 Task: Create a task  Implement a new network security system for a company , assign it to team member softage.3@softage.net in the project AgileForge and update the status of the task to  At Risk , set the priority of the task to Medium
Action: Mouse moved to (70, 383)
Screenshot: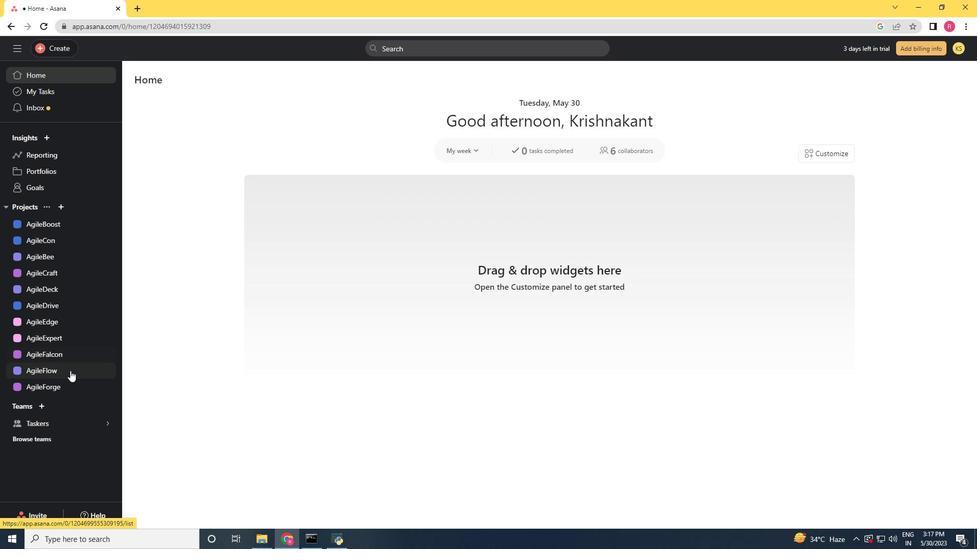
Action: Mouse pressed left at (70, 383)
Screenshot: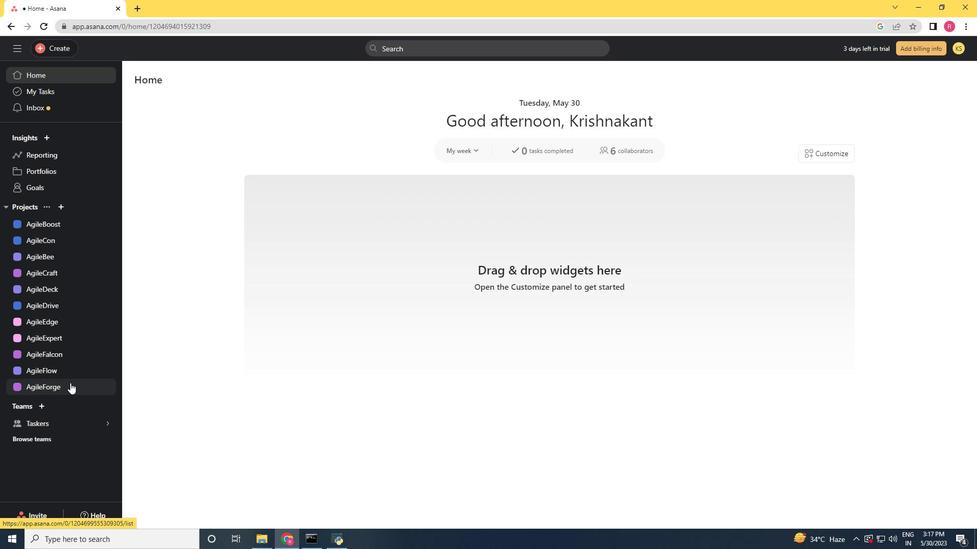 
Action: Mouse moved to (47, 49)
Screenshot: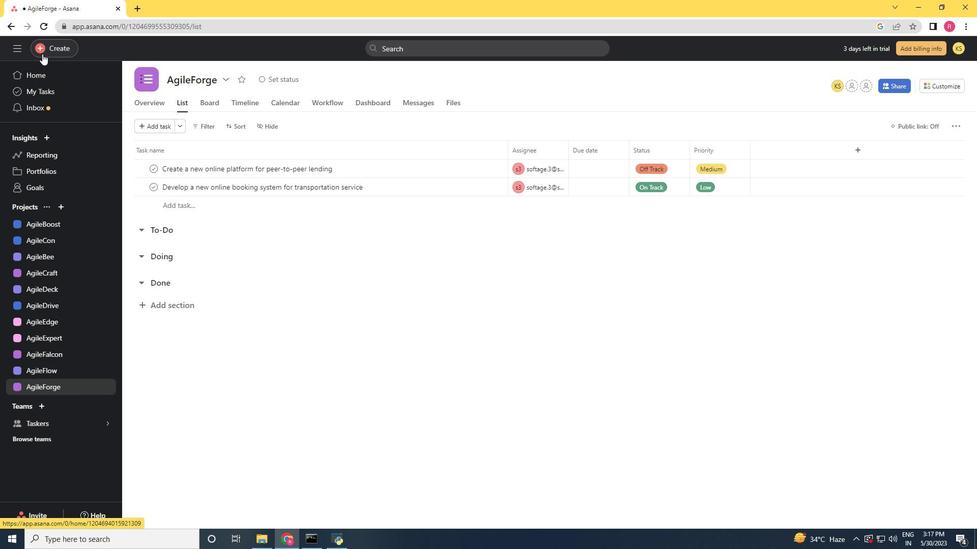 
Action: Mouse pressed left at (47, 49)
Screenshot: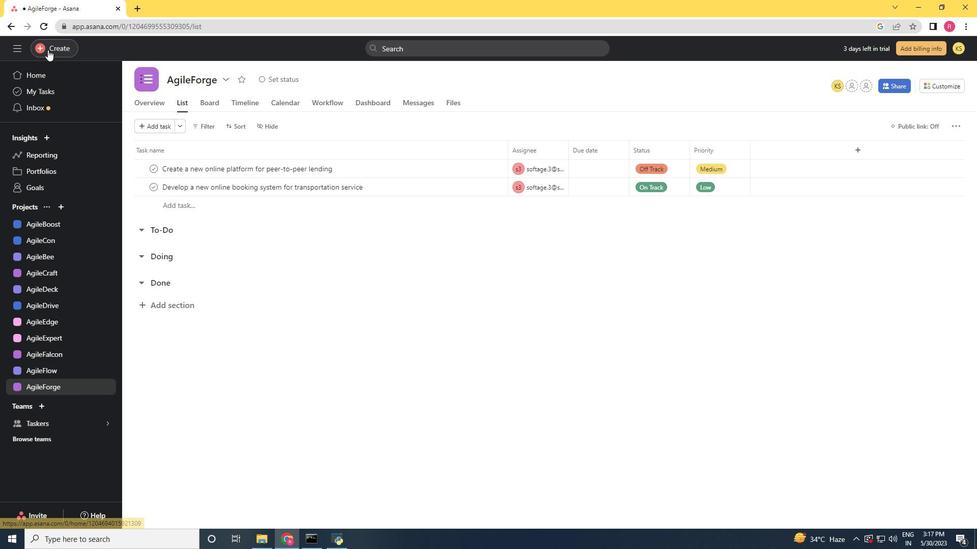 
Action: Mouse moved to (114, 46)
Screenshot: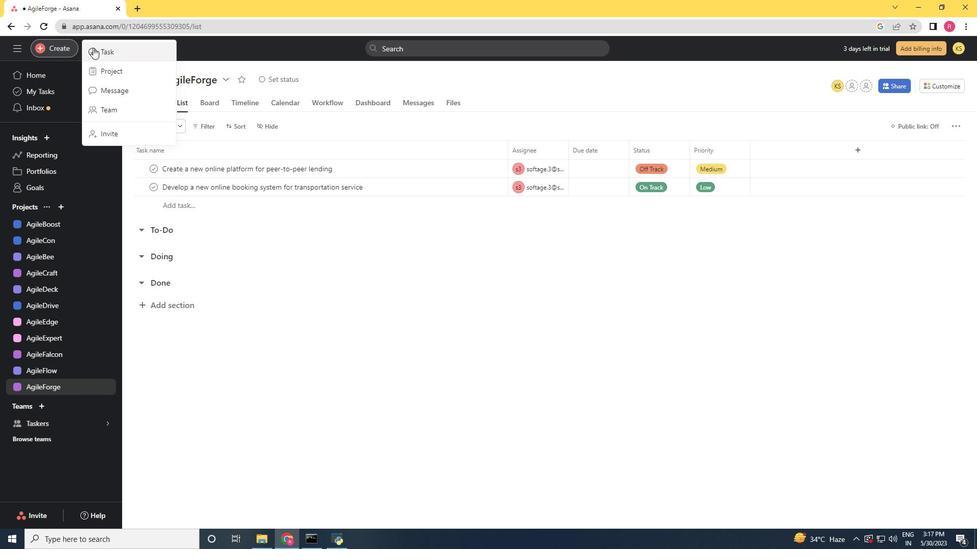 
Action: Mouse pressed left at (114, 46)
Screenshot: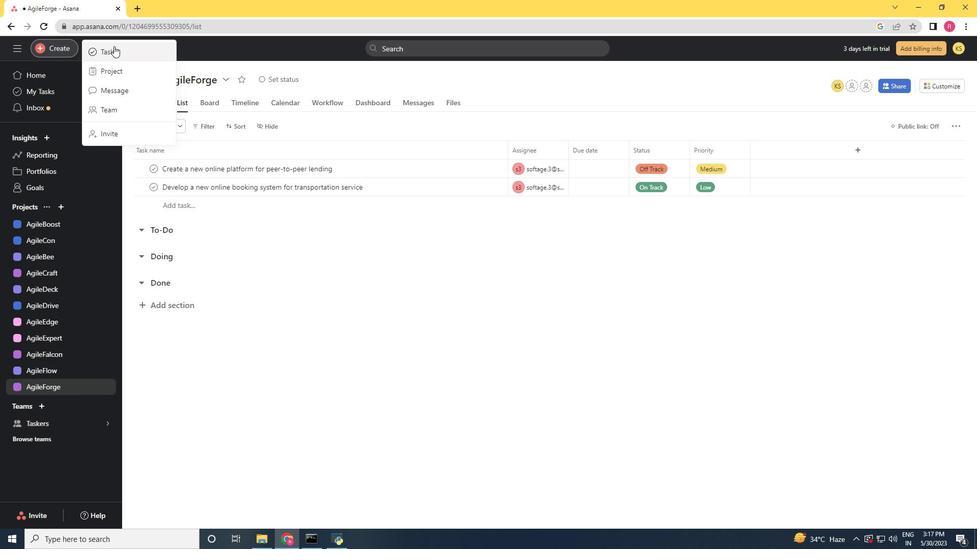 
Action: Key pressed <Key.shift>Implement<Key.space>a<Key.space>new<Key.space>network<Key.space>security<Key.space>system<Key.space>for<Key.space>a<Key.space>company<Key.space>
Screenshot: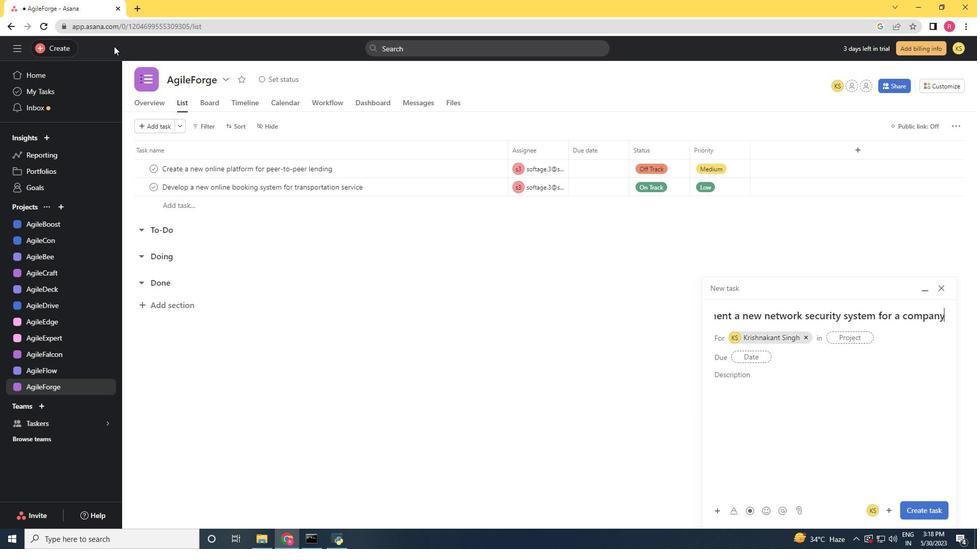 
Action: Mouse moved to (806, 338)
Screenshot: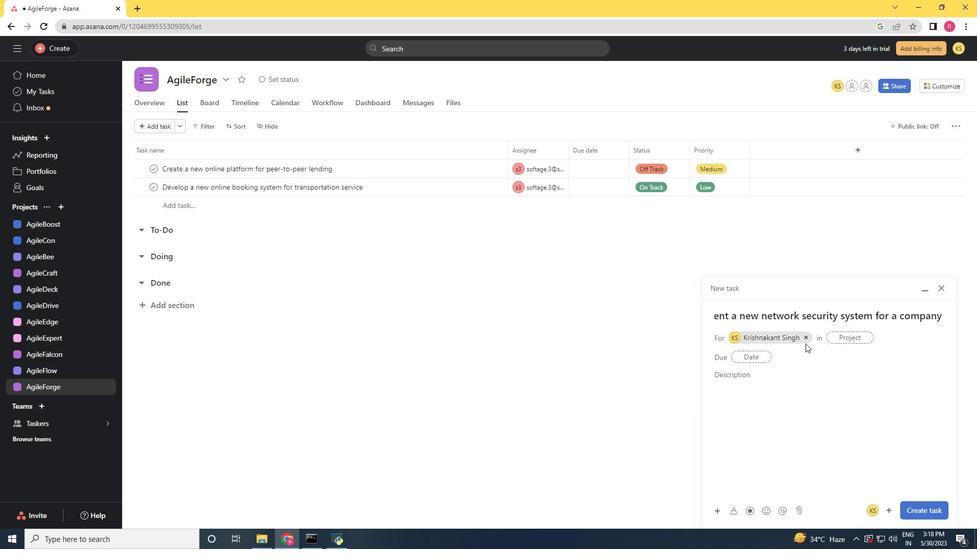 
Action: Mouse pressed left at (806, 338)
Screenshot: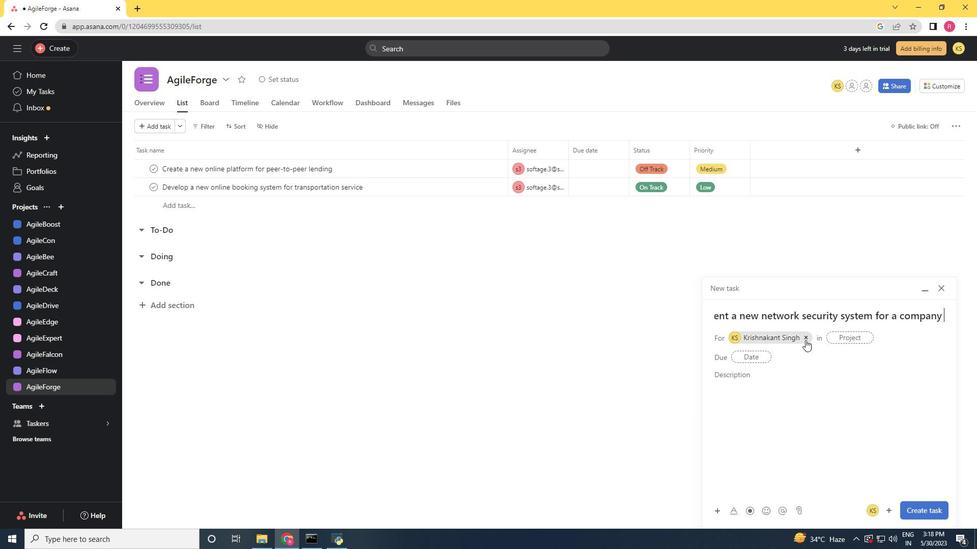 
Action: Mouse moved to (747, 339)
Screenshot: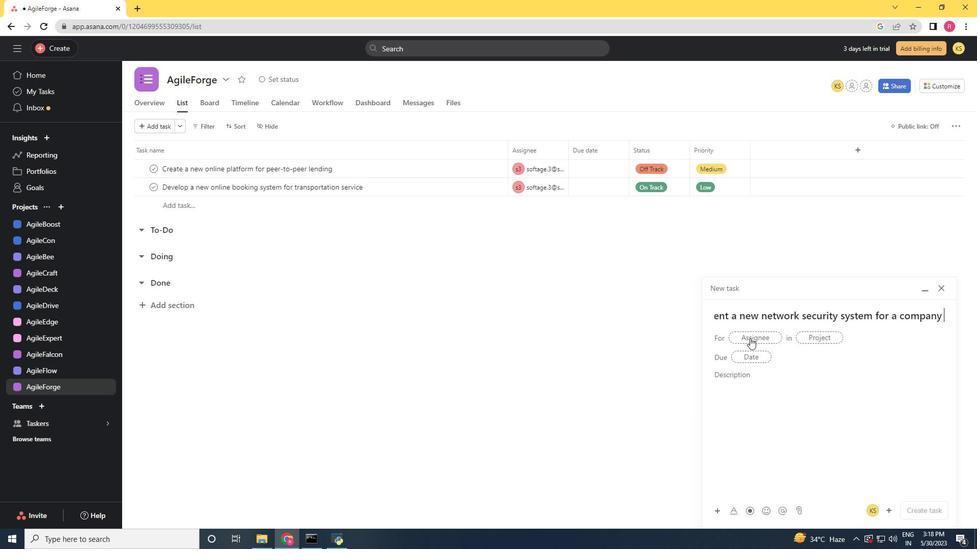 
Action: Mouse pressed left at (747, 339)
Screenshot: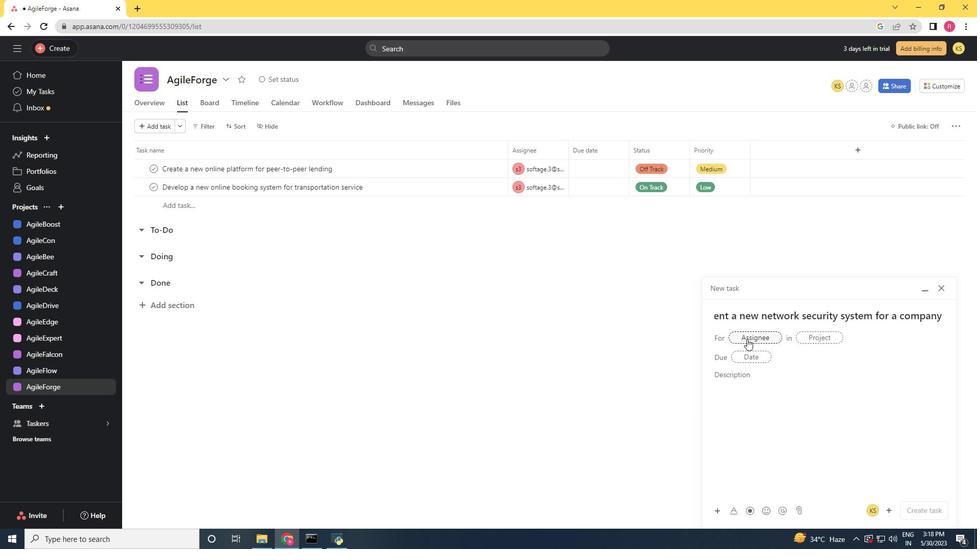 
Action: Key pressed softage.2<Key.backspace>3<Key.shift>@softage.net
Screenshot: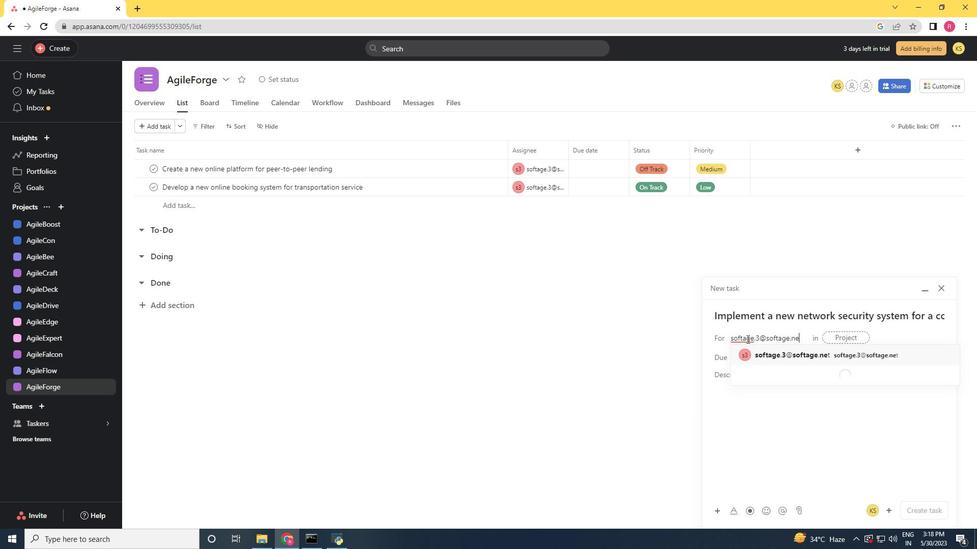 
Action: Mouse moved to (777, 353)
Screenshot: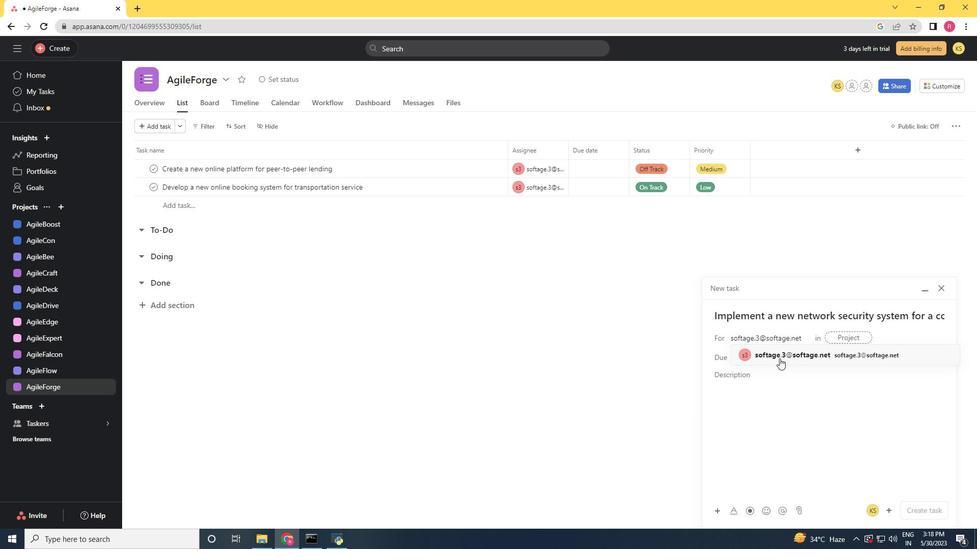 
Action: Mouse pressed left at (777, 353)
Screenshot: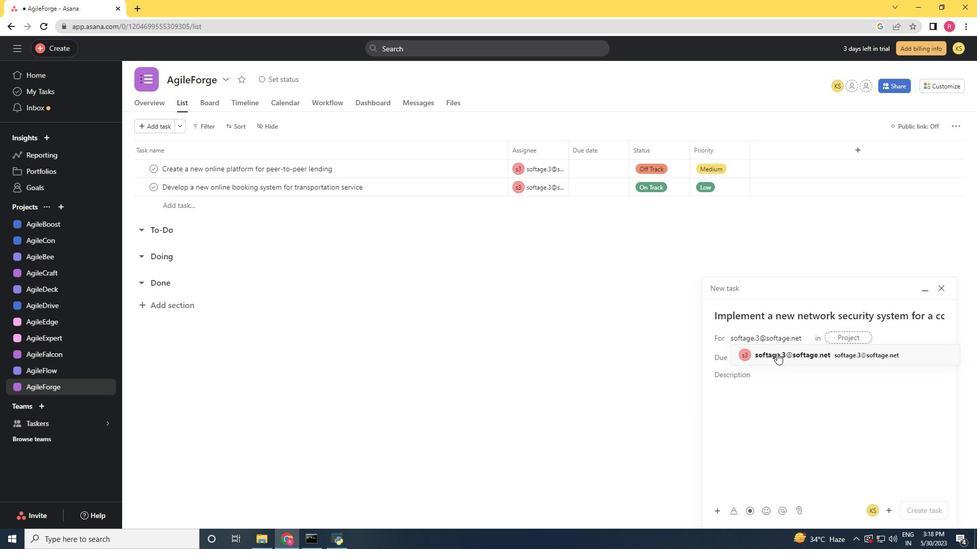 
Action: Mouse moved to (660, 354)
Screenshot: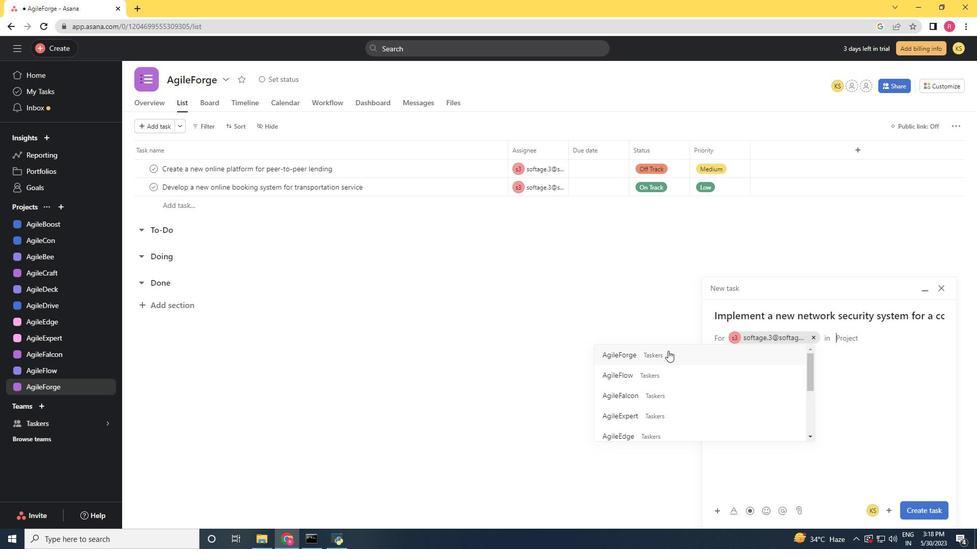 
Action: Mouse pressed left at (660, 354)
Screenshot: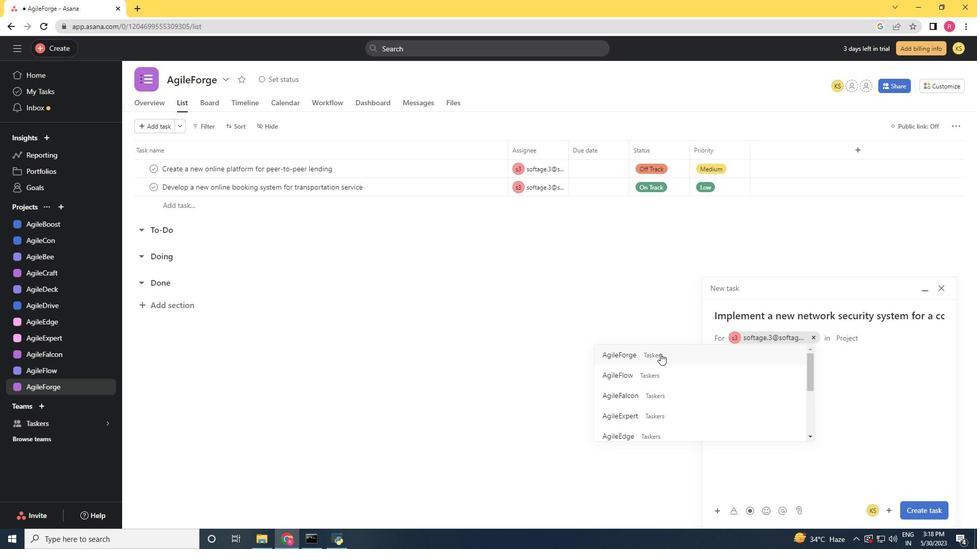 
Action: Mouse moved to (758, 376)
Screenshot: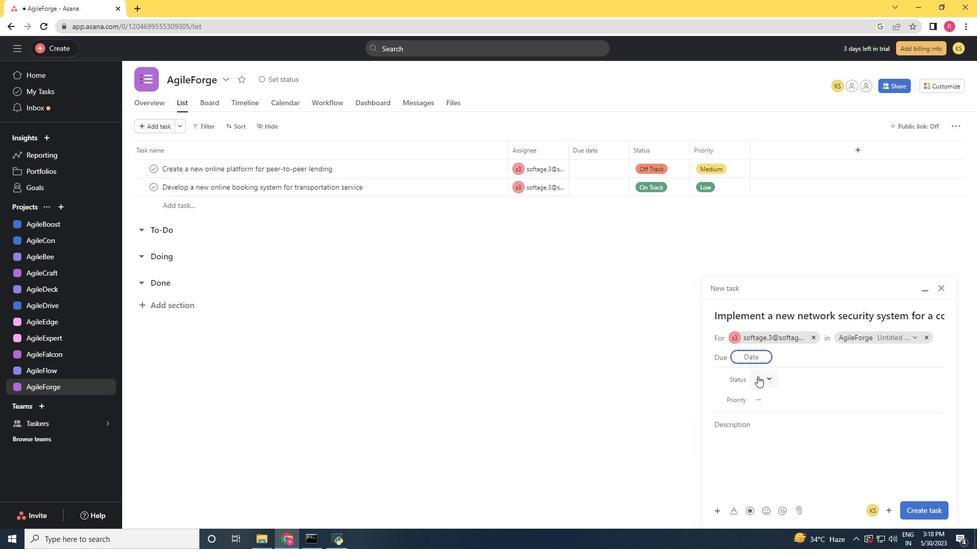 
Action: Mouse pressed left at (758, 376)
Screenshot: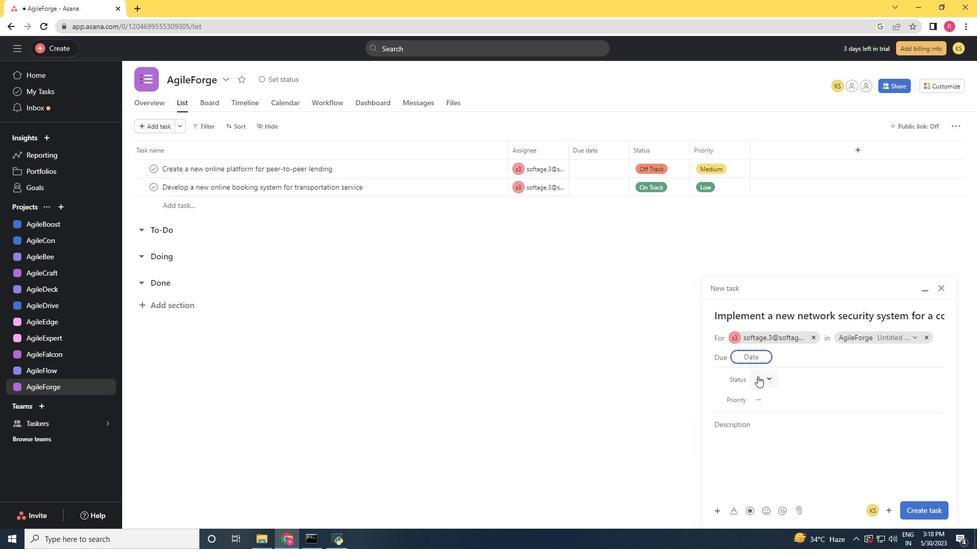 
Action: Mouse moved to (792, 447)
Screenshot: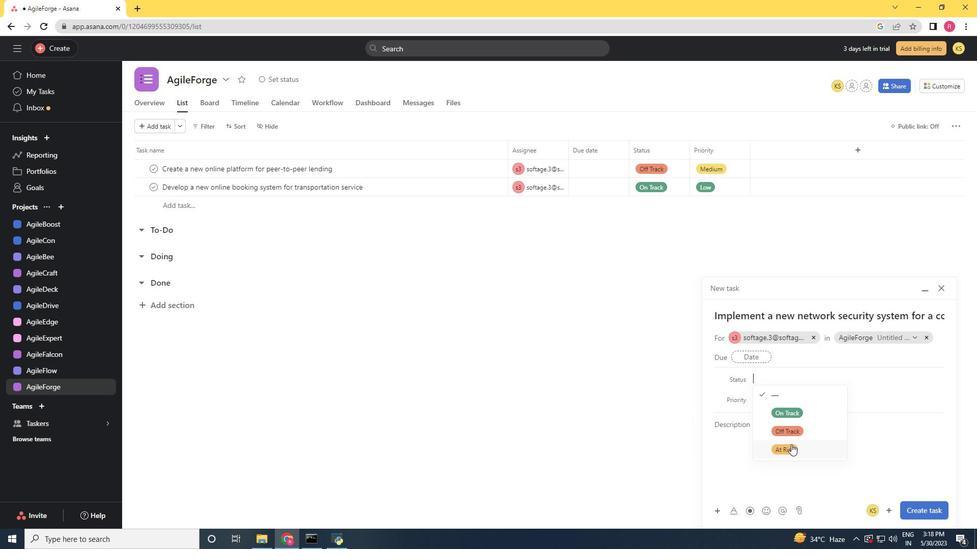 
Action: Mouse pressed left at (792, 447)
Screenshot: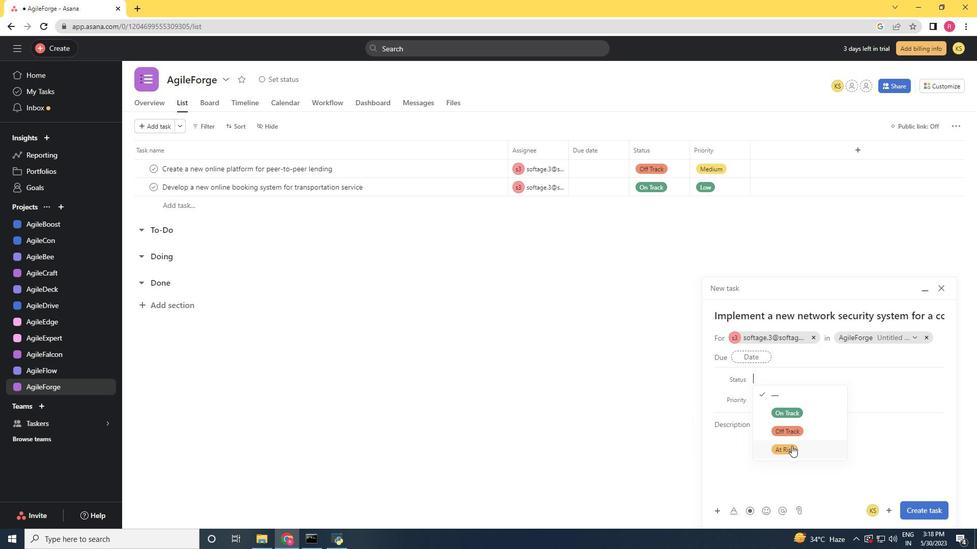 
Action: Mouse moved to (768, 402)
Screenshot: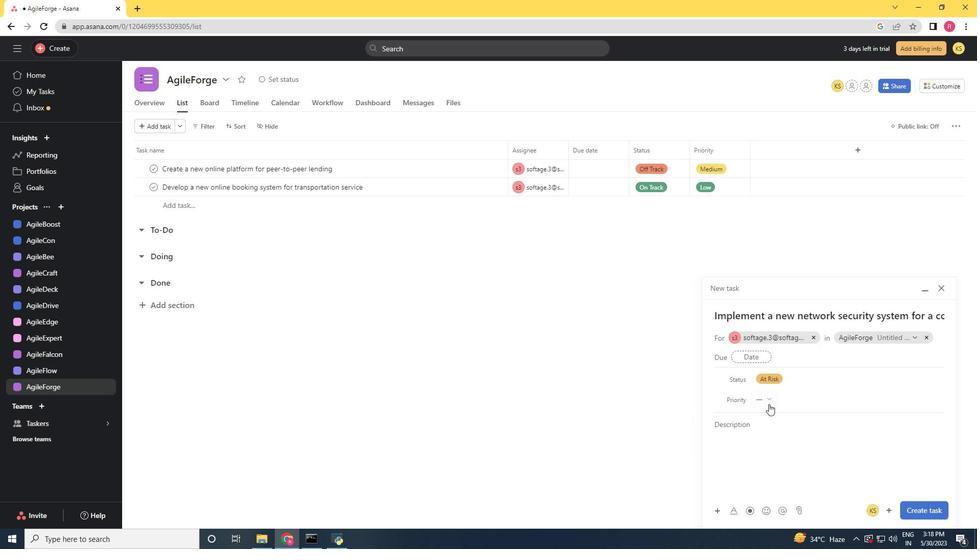 
Action: Mouse pressed left at (768, 402)
Screenshot: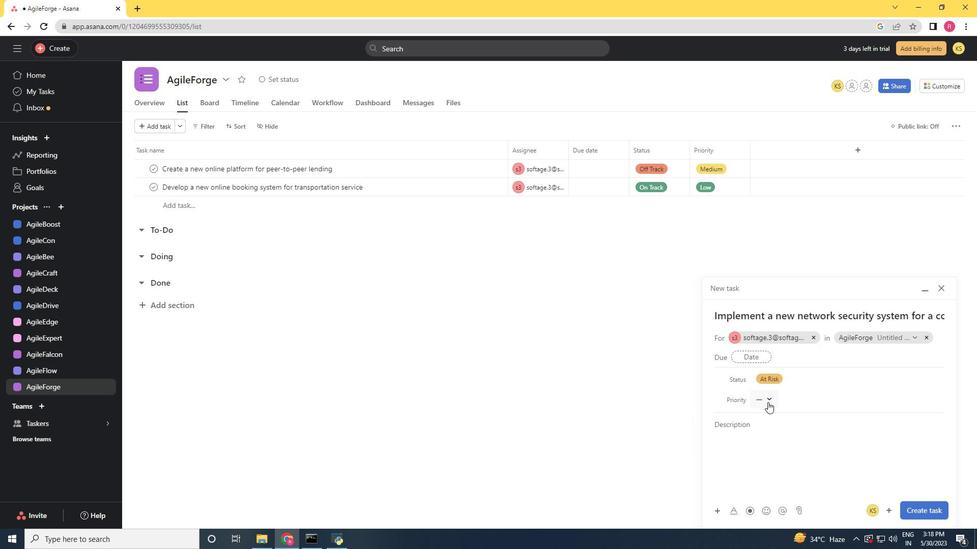 
Action: Mouse moved to (781, 451)
Screenshot: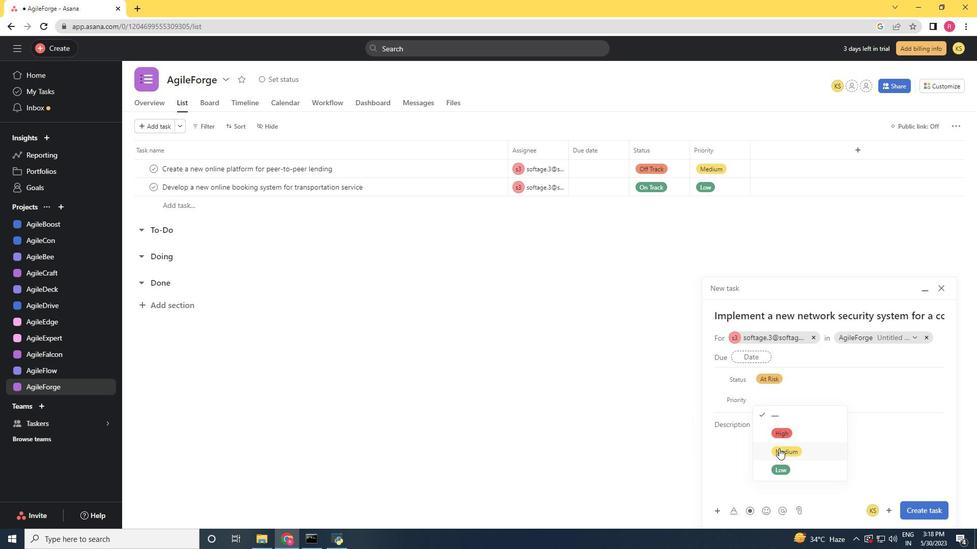 
Action: Mouse pressed left at (781, 451)
Screenshot: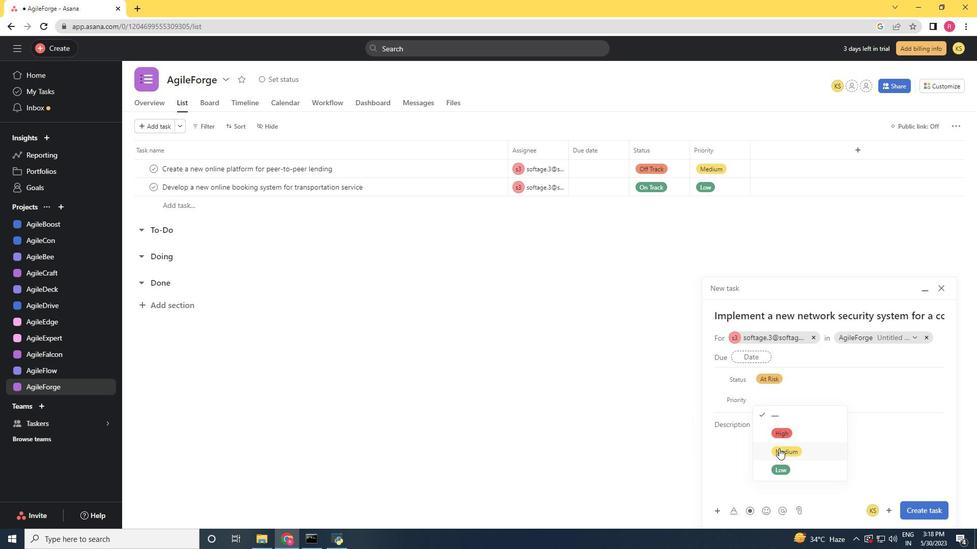 
Action: Mouse moved to (926, 506)
Screenshot: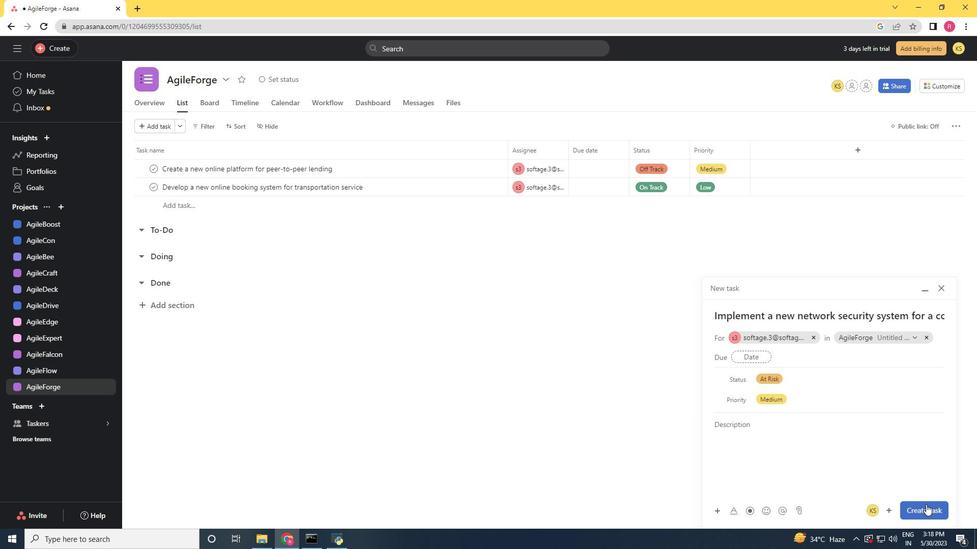 
Action: Mouse pressed left at (926, 506)
Screenshot: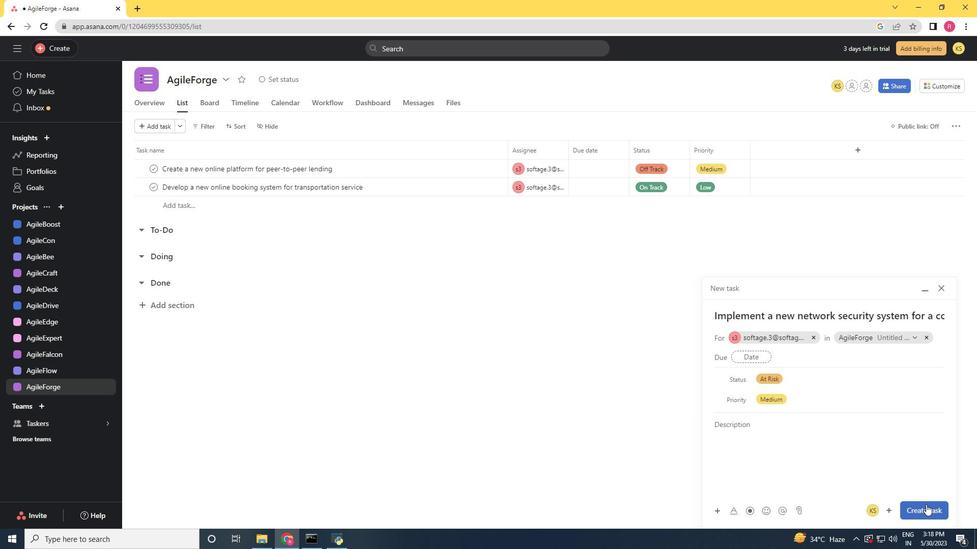 
